 Task: Create a section Accelerator and in the section, add a milestone Platform Integration in the project ActivaPro
Action: Mouse moved to (58, 327)
Screenshot: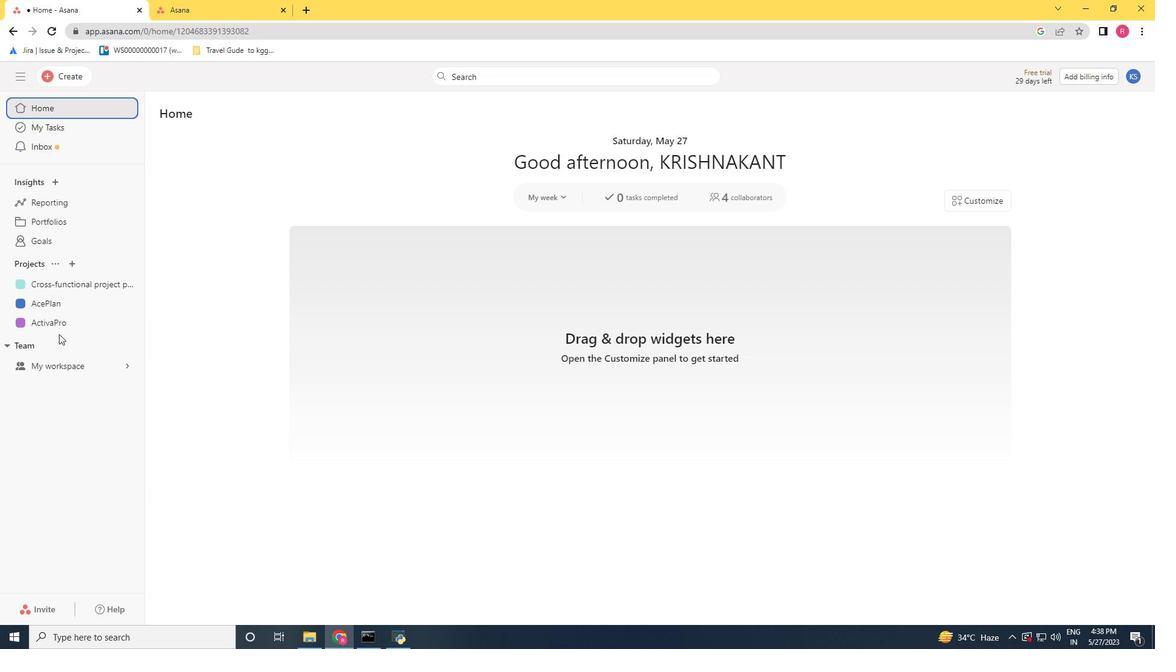 
Action: Mouse pressed left at (58, 327)
Screenshot: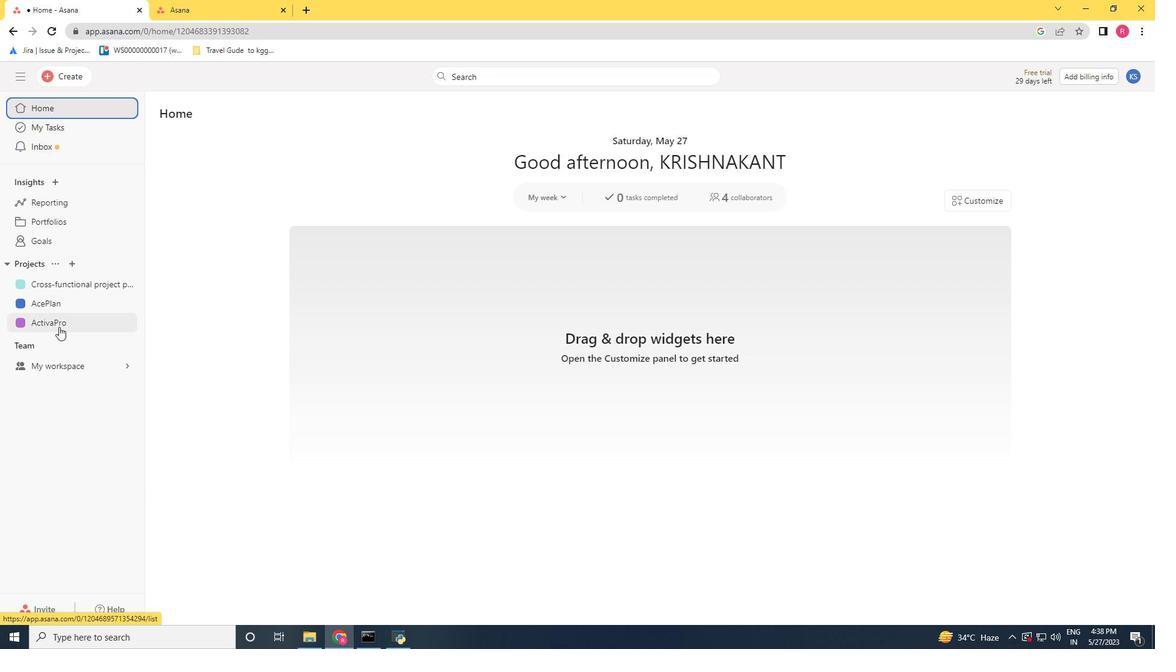
Action: Mouse moved to (220, 426)
Screenshot: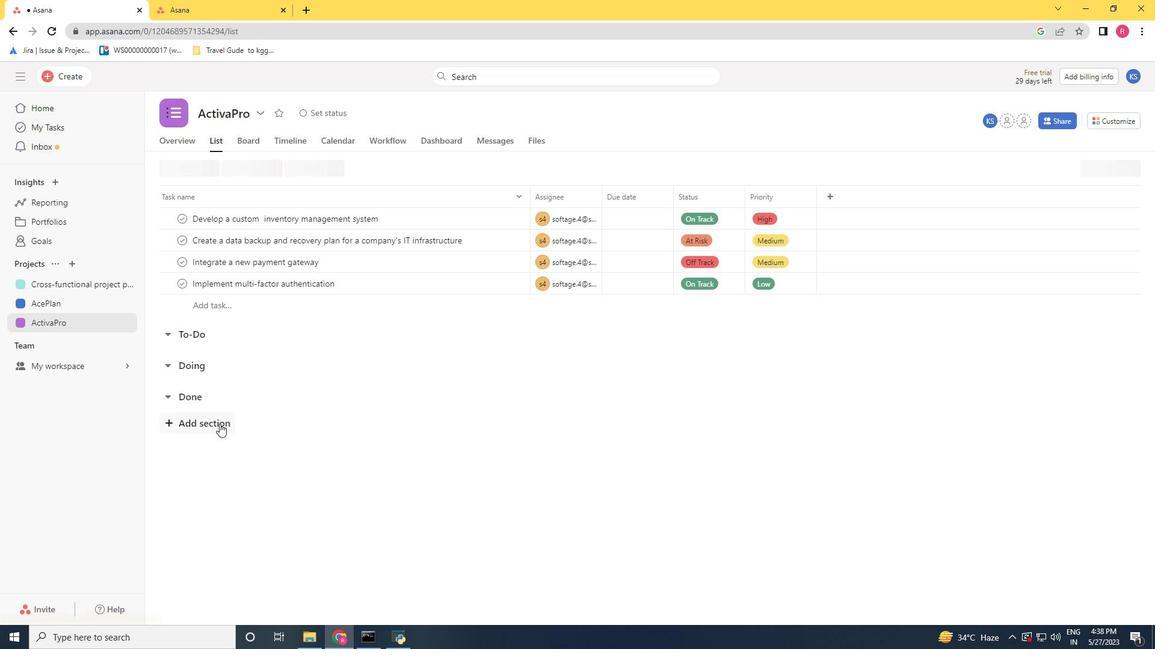 
Action: Mouse pressed left at (220, 426)
Screenshot: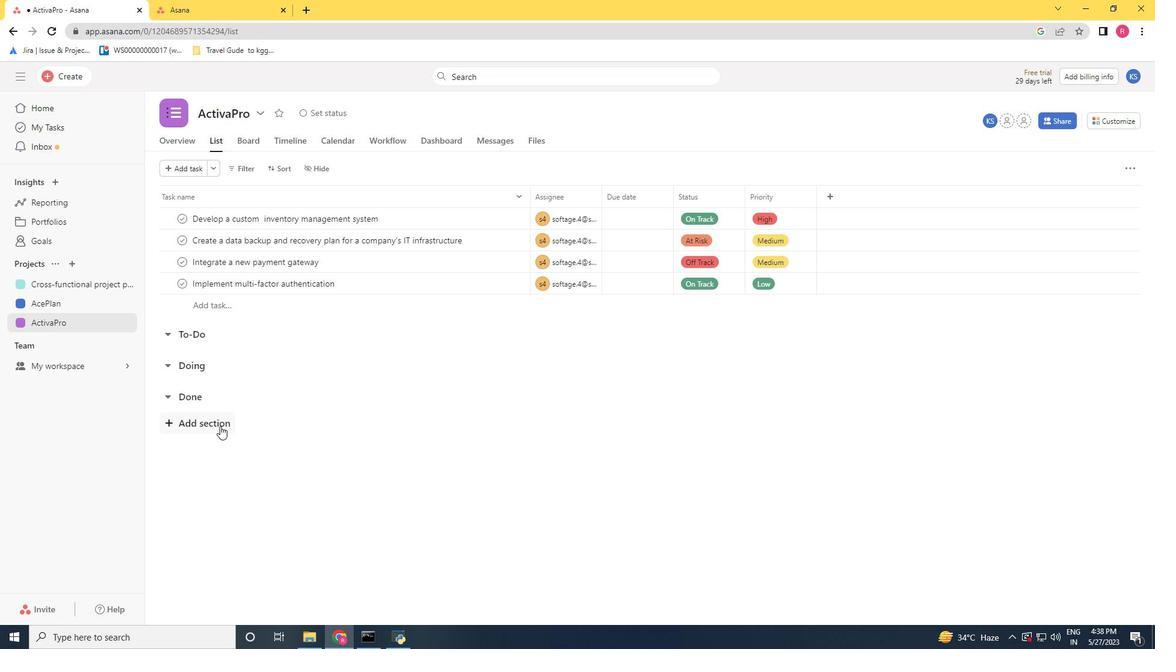 
Action: Key pressed <Key.shift><Key.shift>Accelerator<Key.space><Key.enter><Key.shift><Key.shift><Key.shift><Key.shift><Key.shift><Key.shift><Key.shift><Key.shift><Key.shift><Key.shift><Key.shift><Key.shift><Key.shift><Key.shift><Key.shift><Key.shift><Key.shift><Key.shift><Key.shift><Key.shift><Key.shift><Key.shift><Key.shift><Key.shift><Key.shift><Key.shift><Key.shift><Key.shift>Platform<Key.space><Key.shift>Integration
Screenshot: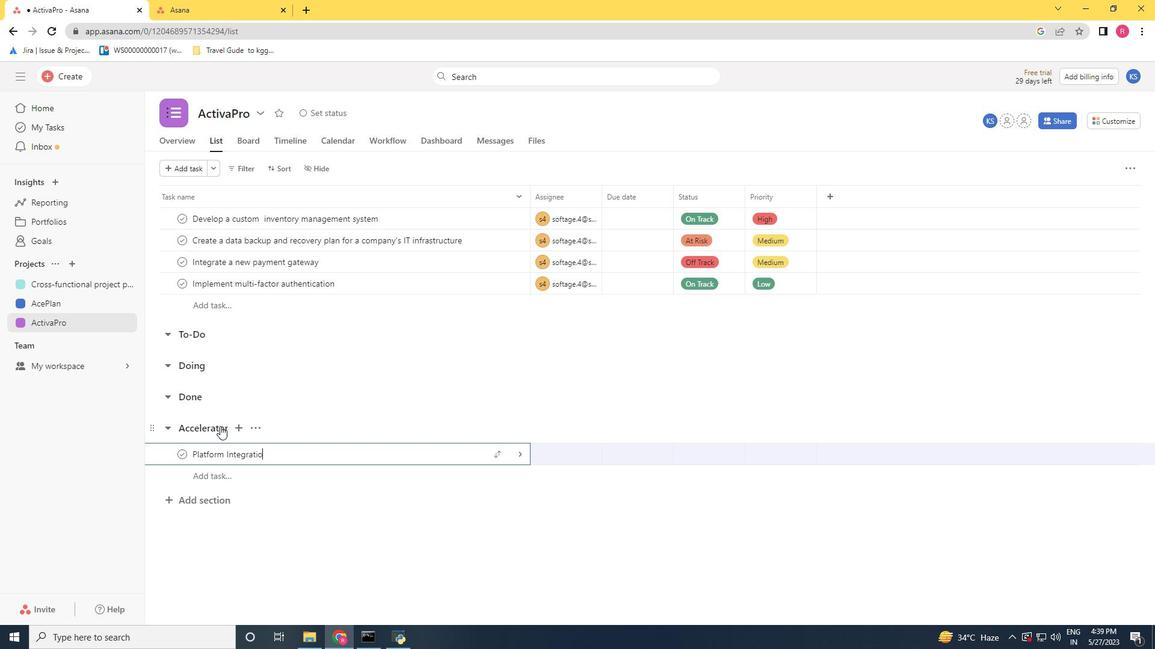 
Action: Mouse moved to (521, 457)
Screenshot: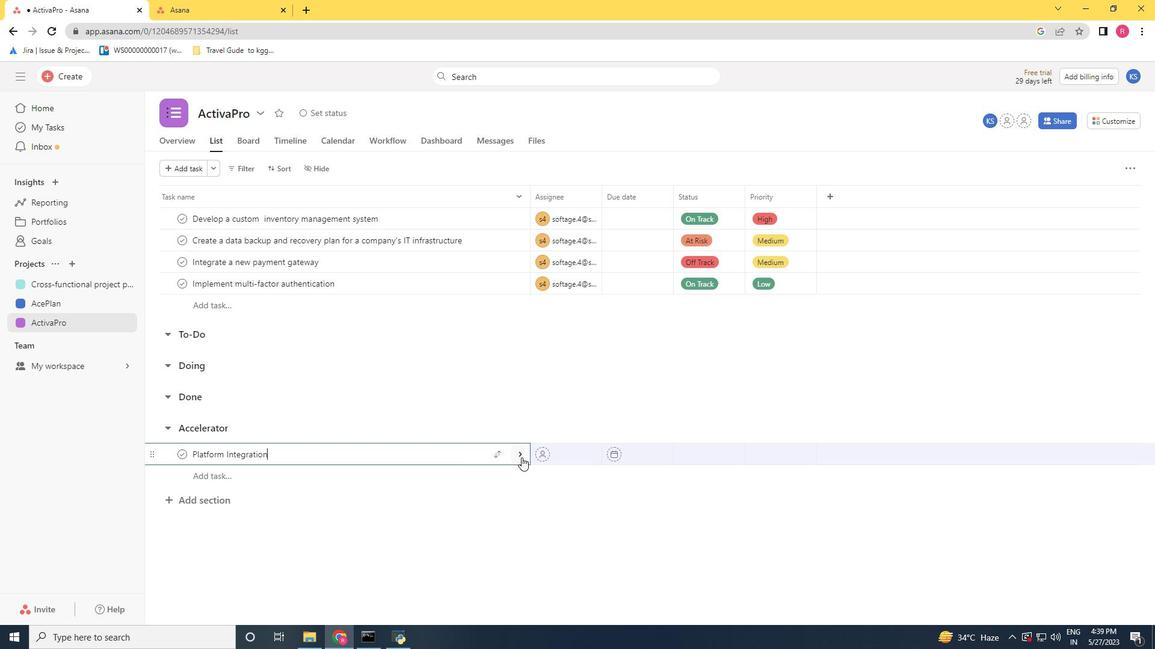 
Action: Mouse pressed left at (521, 457)
Screenshot: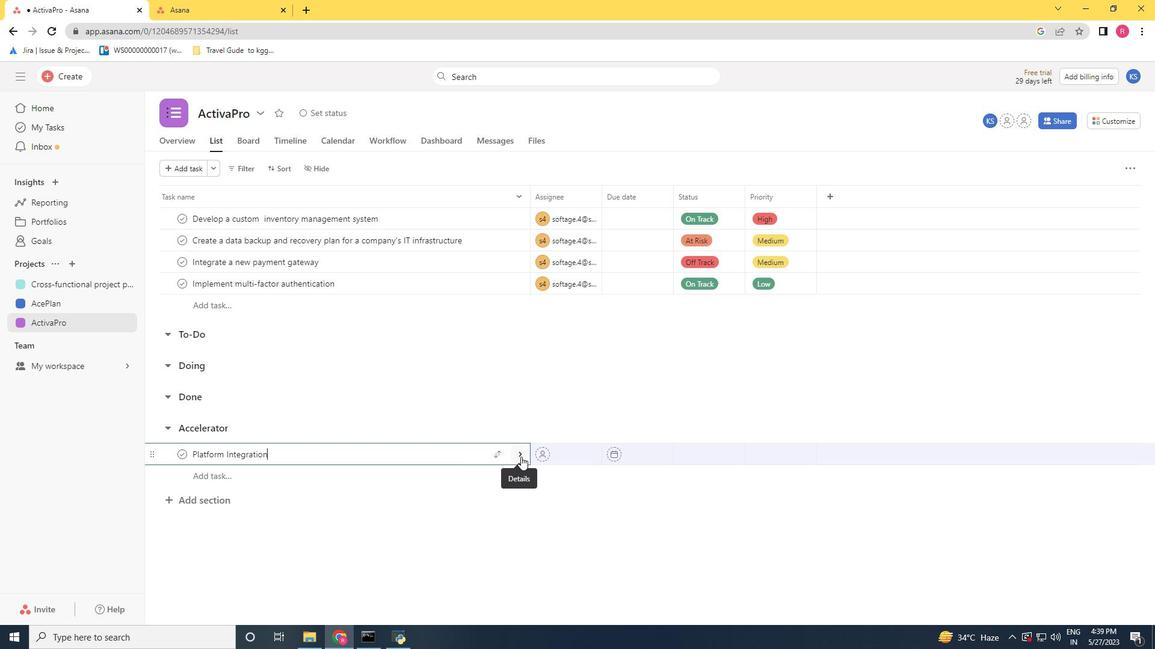 
Action: Mouse moved to (1109, 170)
Screenshot: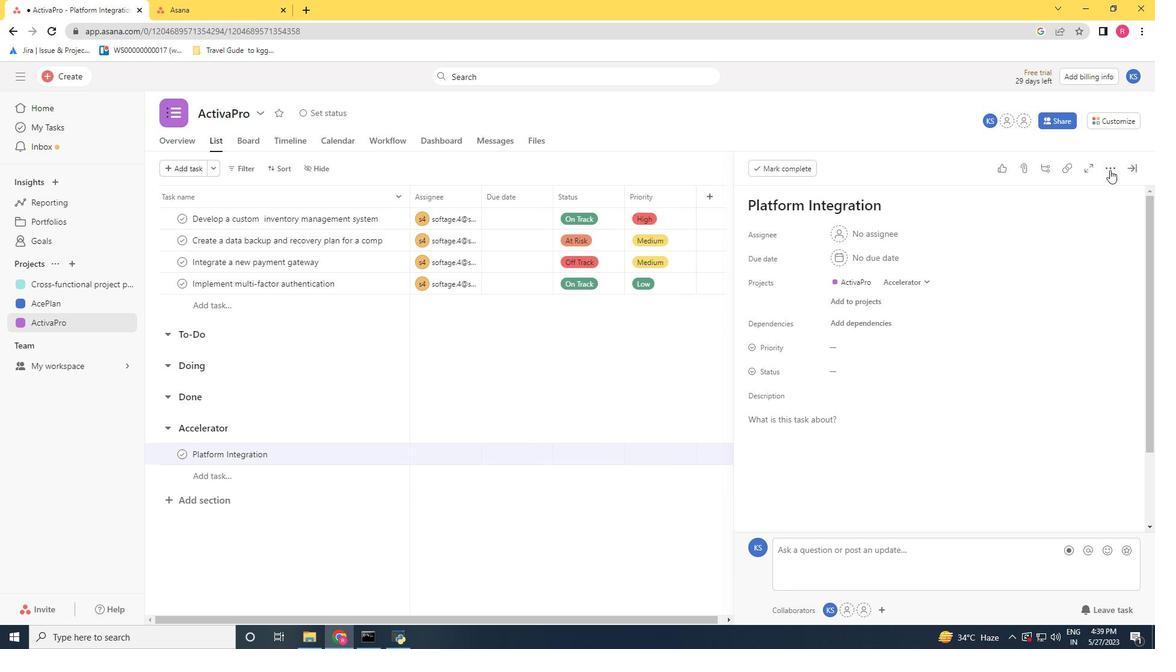 
Action: Mouse pressed left at (1109, 170)
Screenshot: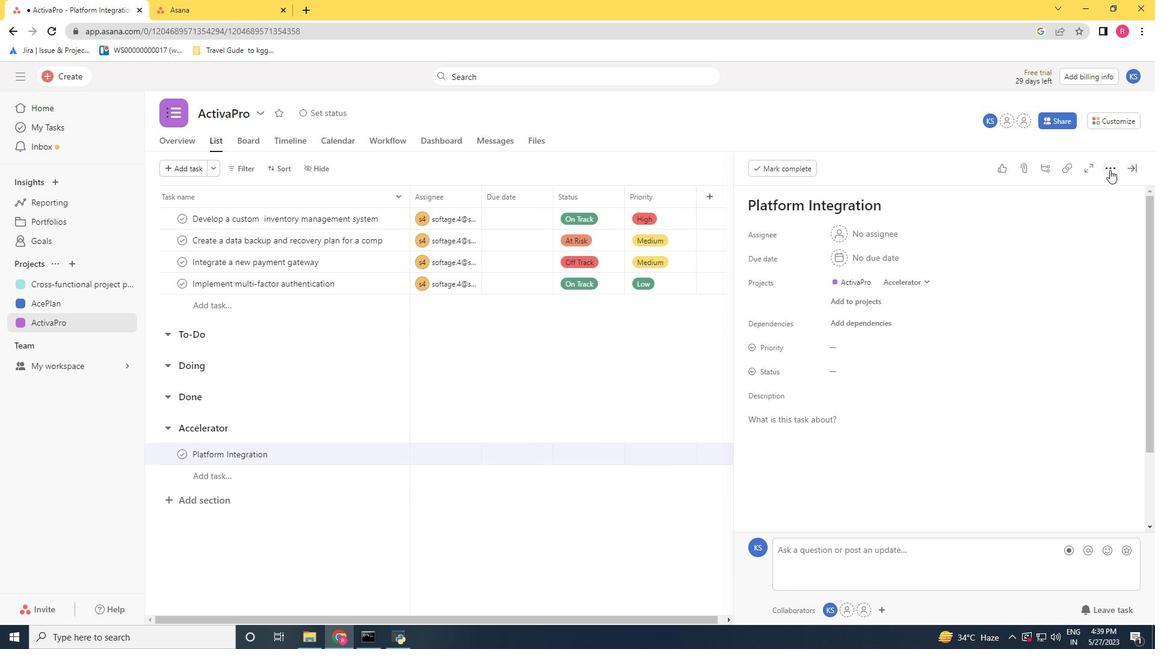 
Action: Mouse moved to (1055, 206)
Screenshot: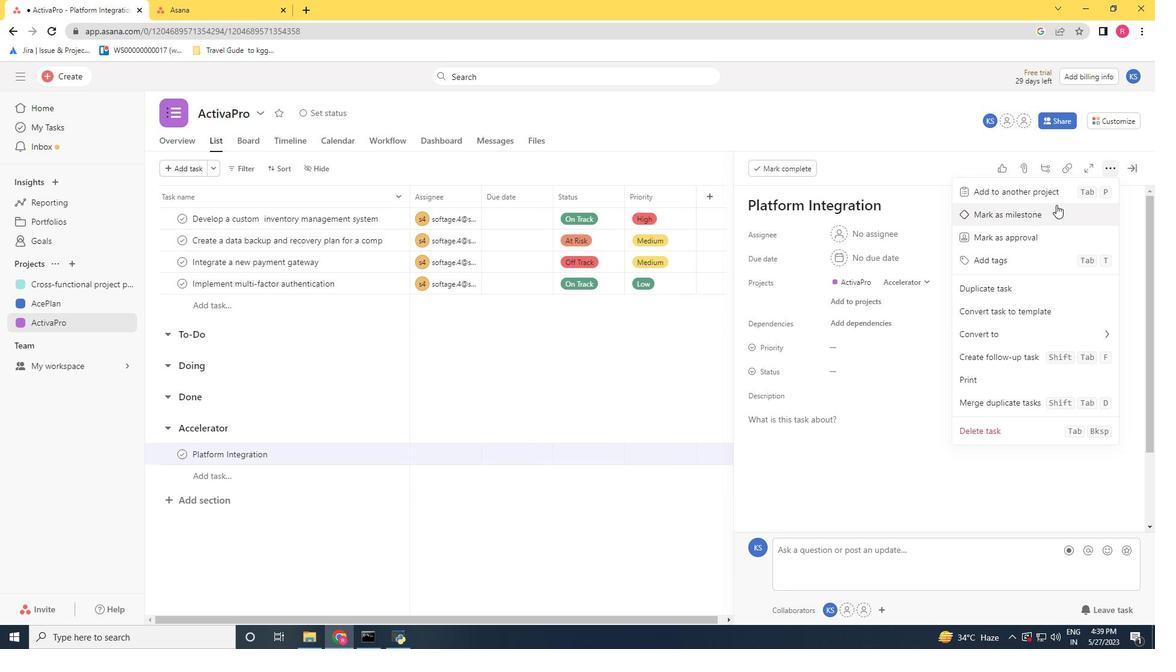 
Action: Mouse pressed left at (1055, 206)
Screenshot: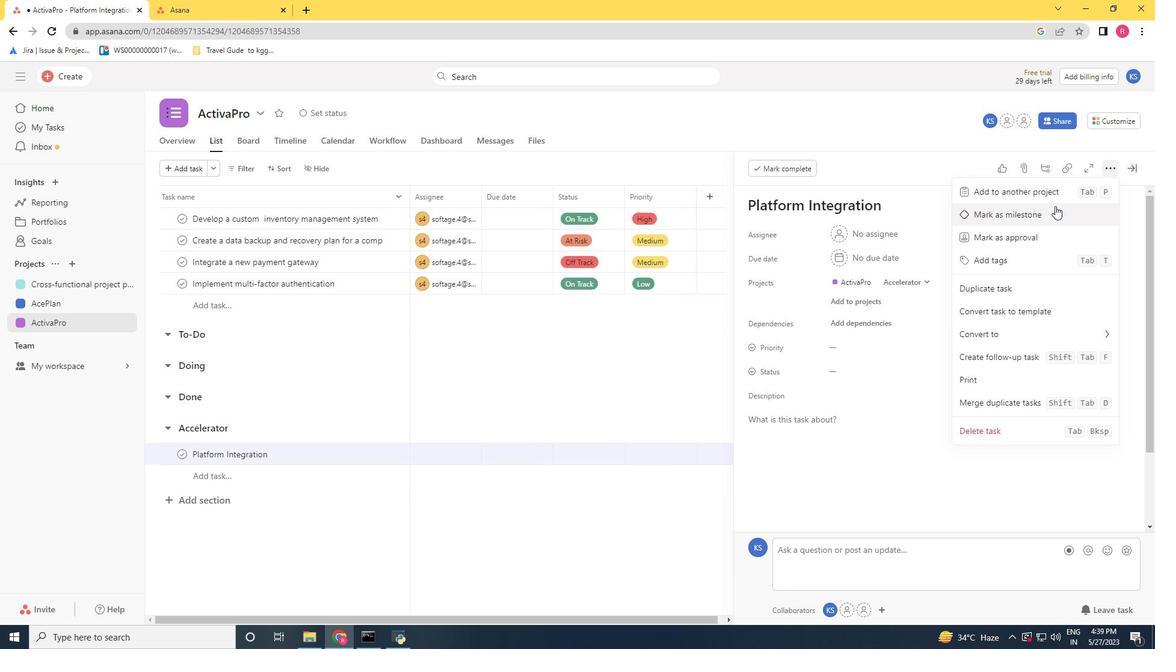 
Action: Mouse moved to (1135, 164)
Screenshot: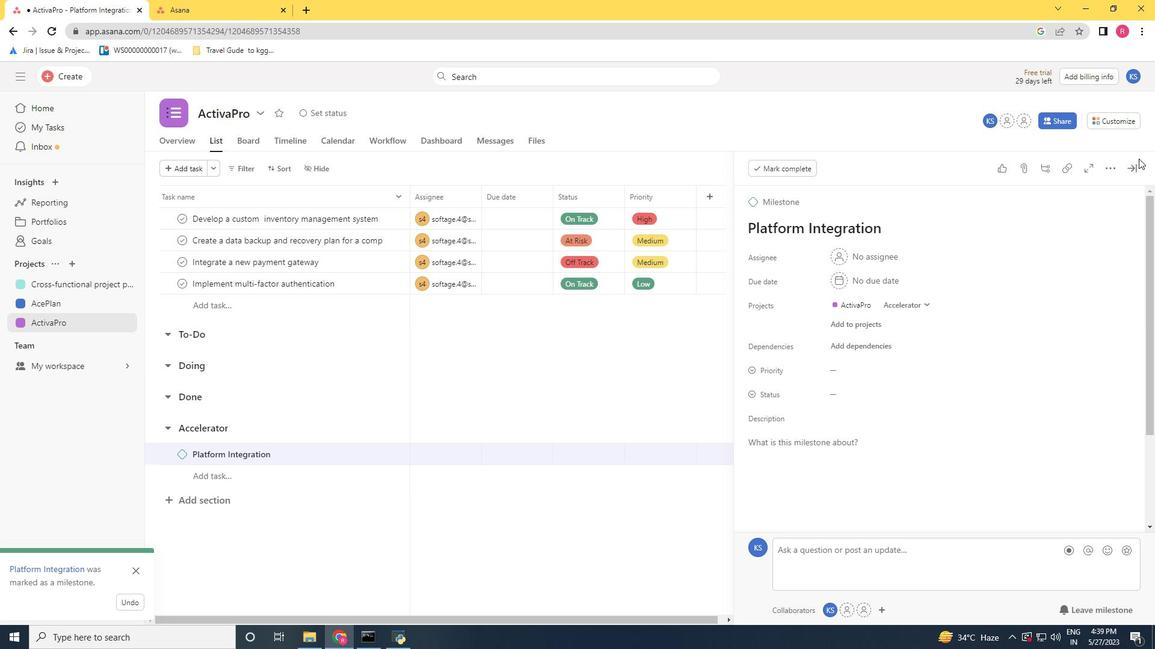 
Action: Mouse pressed left at (1135, 164)
Screenshot: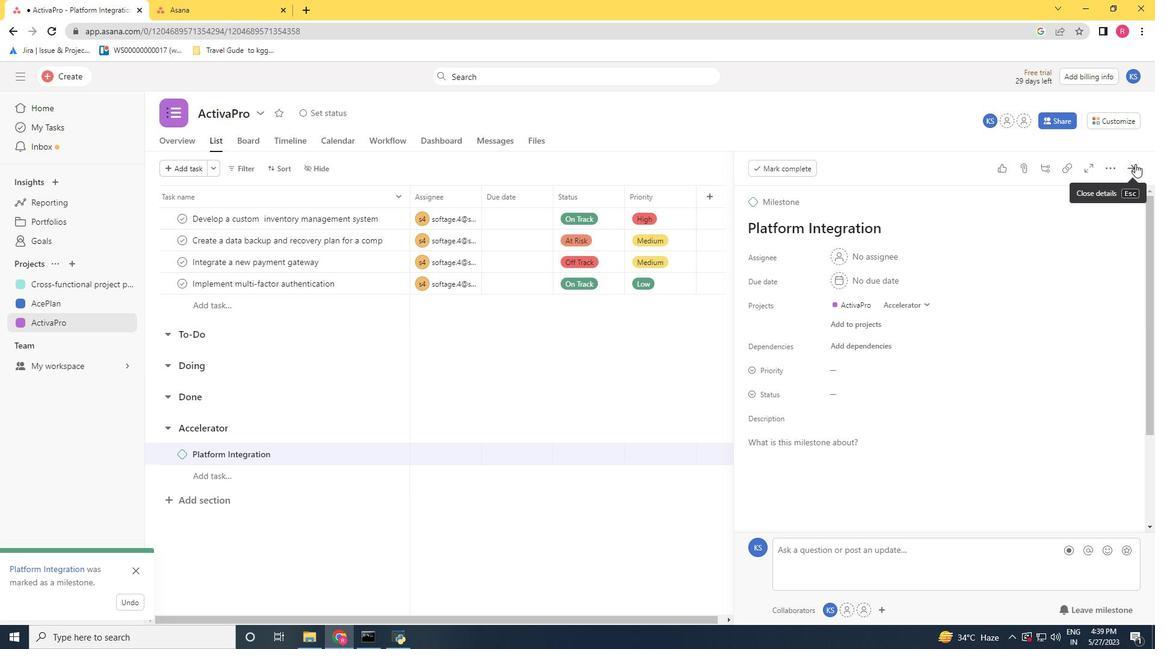 
Action: Mouse moved to (738, 338)
Screenshot: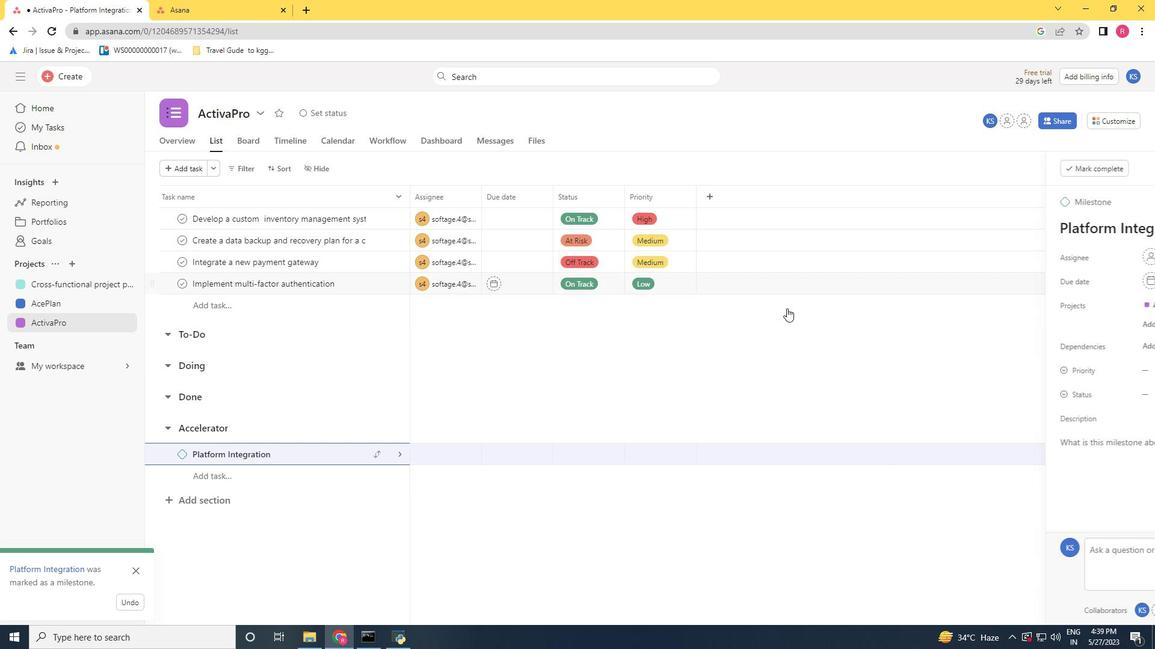 
